 Task: Select the Always option in the banner.
Action: Mouse moved to (22, 567)
Screenshot: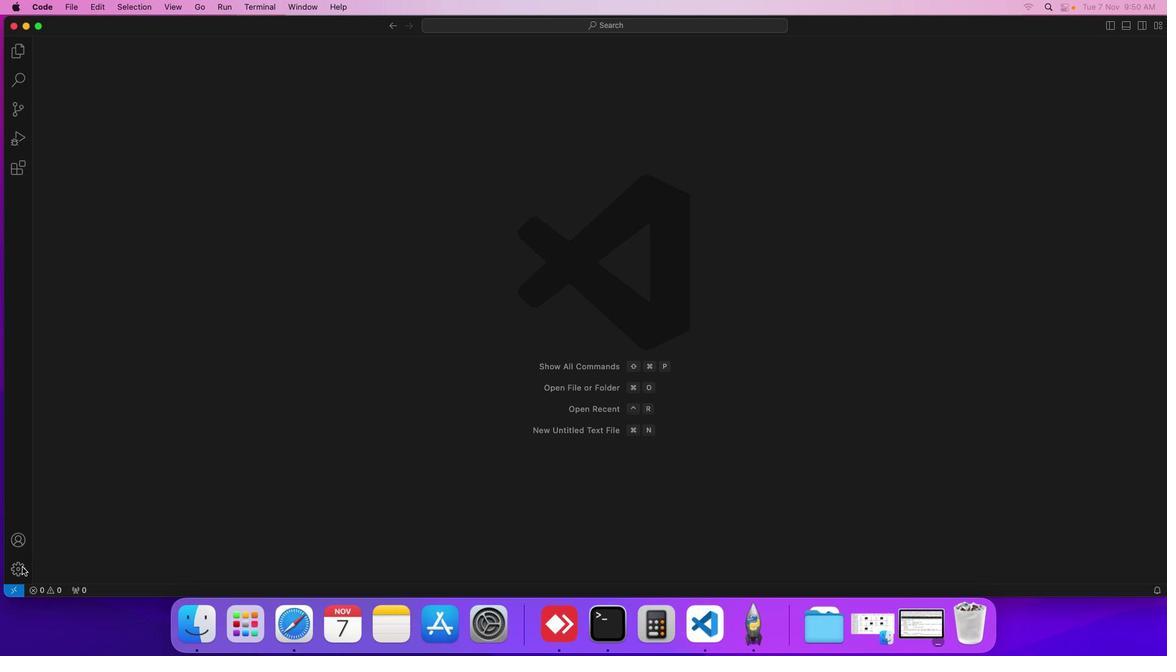 
Action: Mouse pressed left at (22, 567)
Screenshot: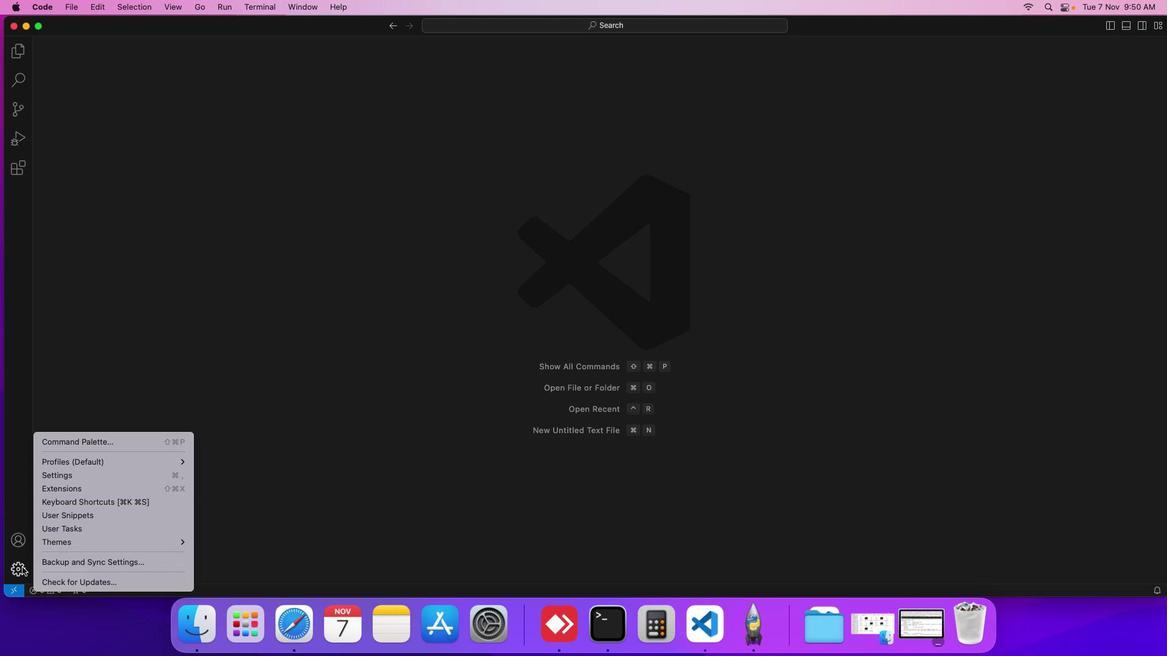 
Action: Mouse moved to (64, 473)
Screenshot: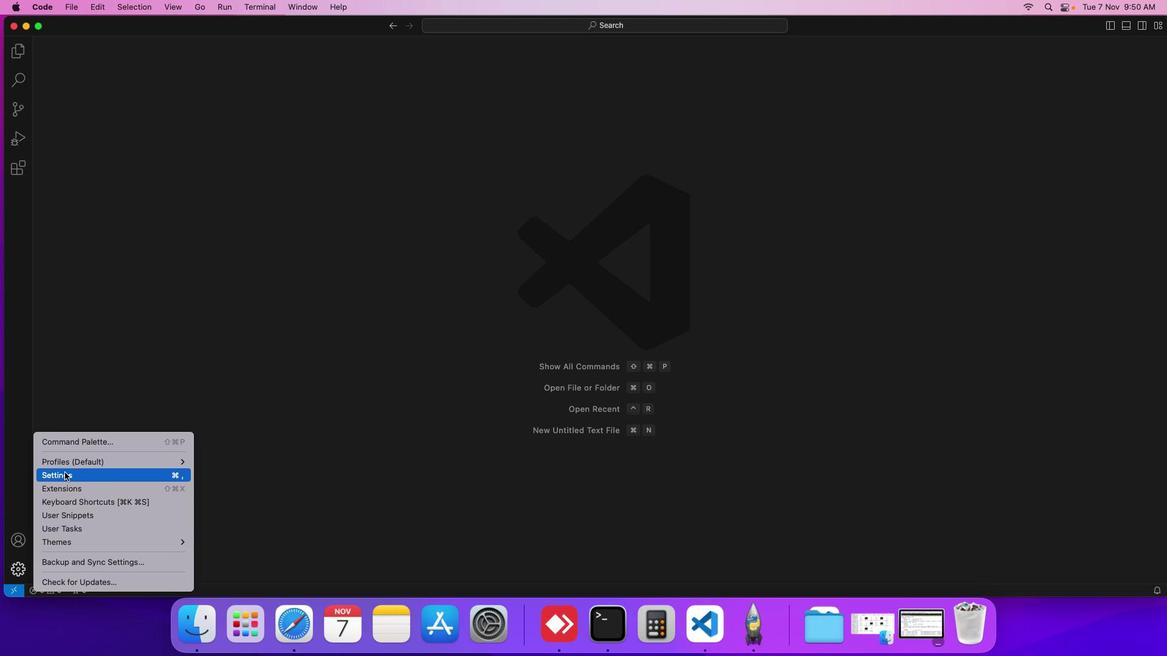 
Action: Mouse pressed left at (64, 473)
Screenshot: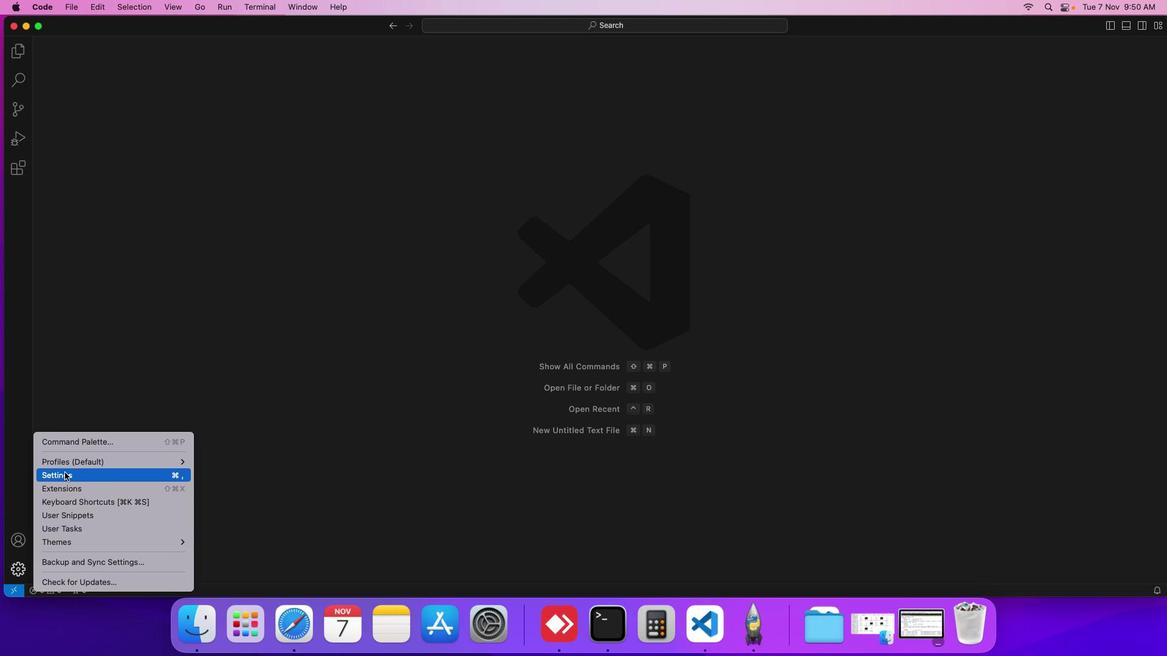 
Action: Mouse moved to (272, 208)
Screenshot: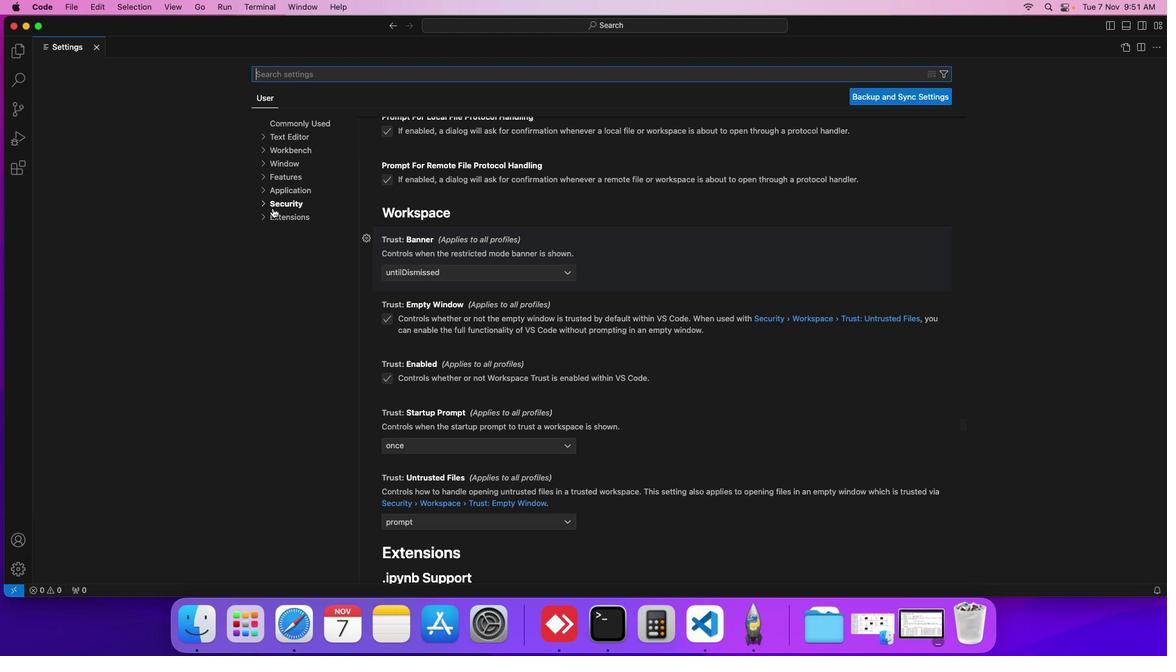 
Action: Mouse pressed left at (272, 208)
Screenshot: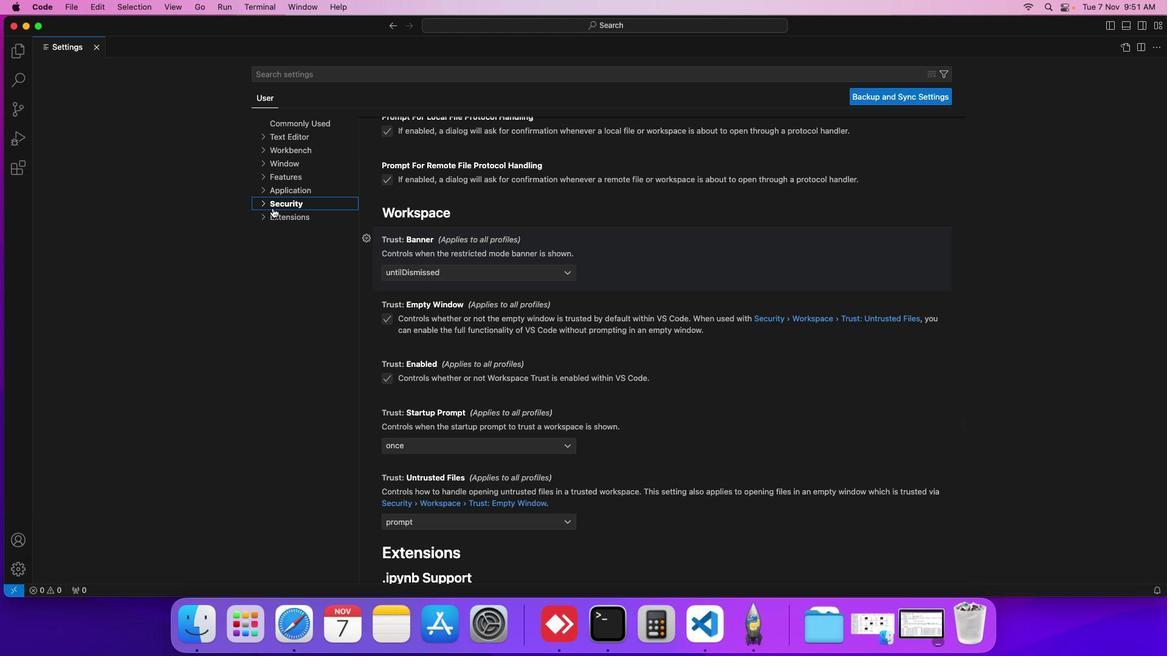
Action: Mouse moved to (283, 218)
Screenshot: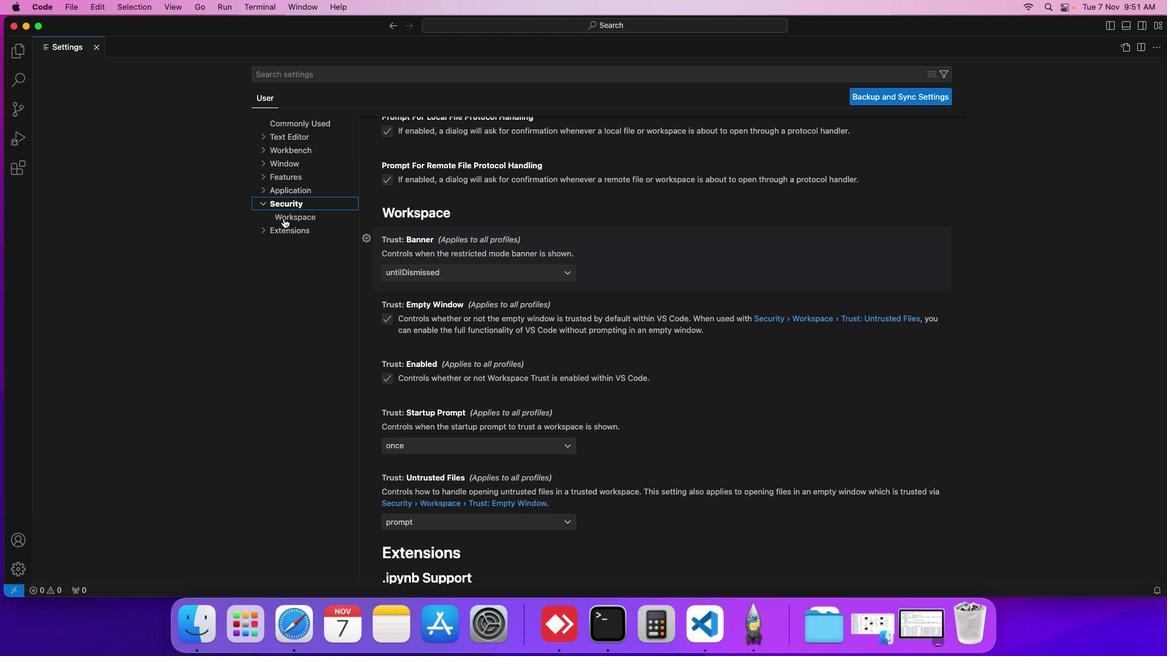 
Action: Mouse pressed left at (283, 218)
Screenshot: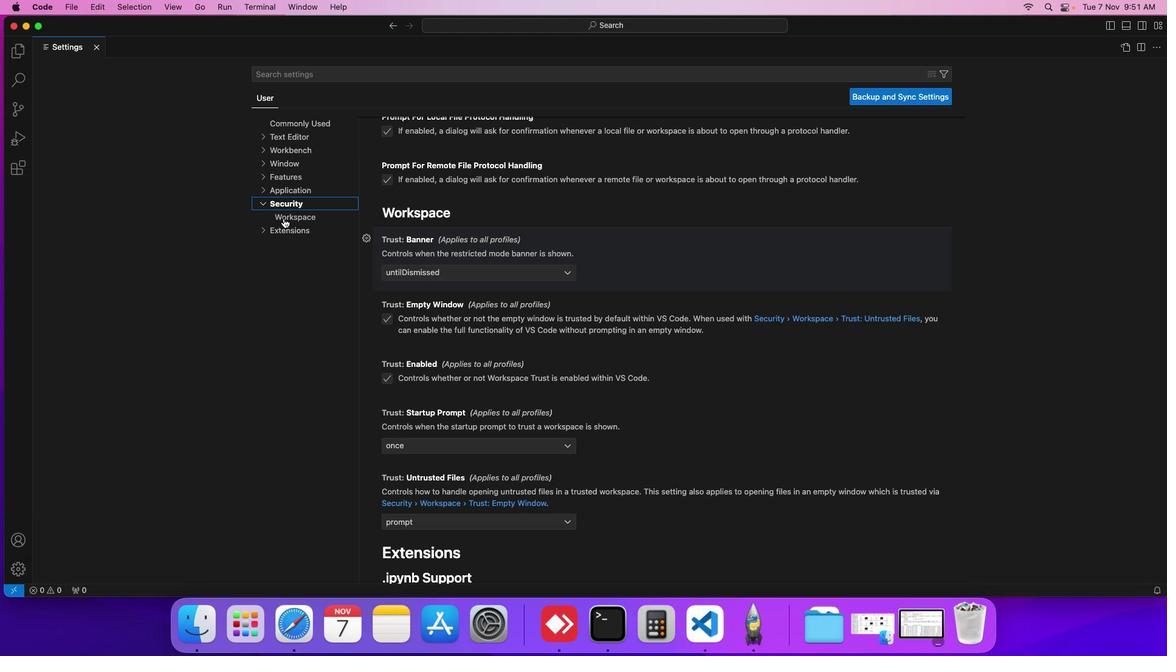 
Action: Mouse moved to (390, 191)
Screenshot: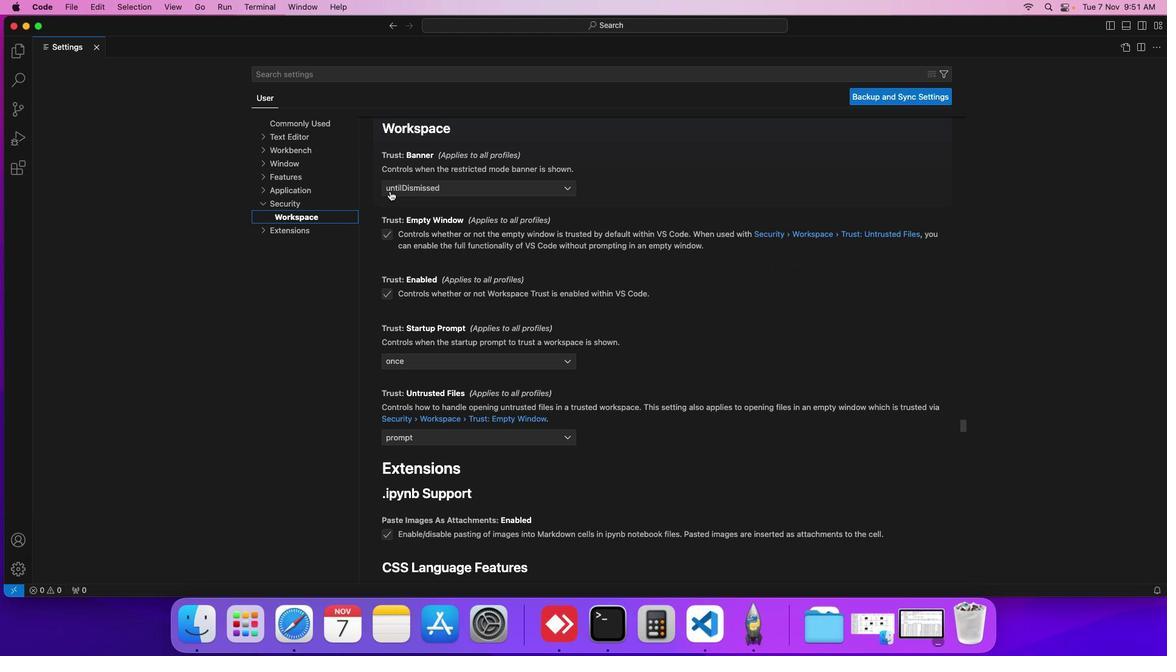 
Action: Mouse pressed left at (390, 191)
Screenshot: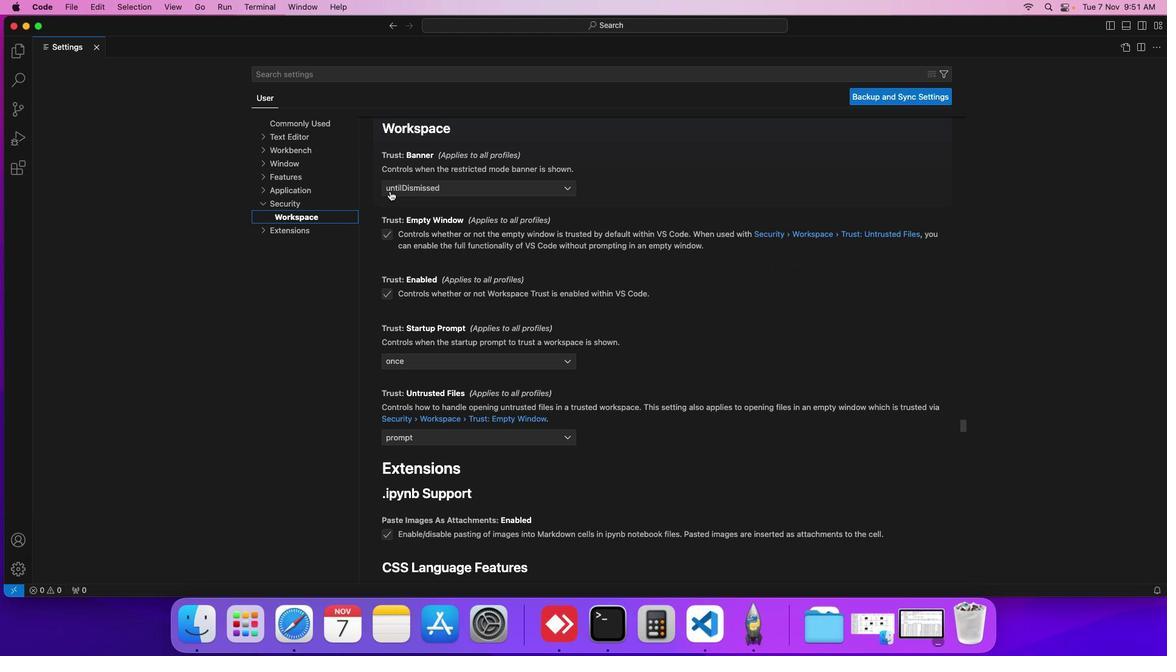 
Action: Mouse moved to (396, 201)
Screenshot: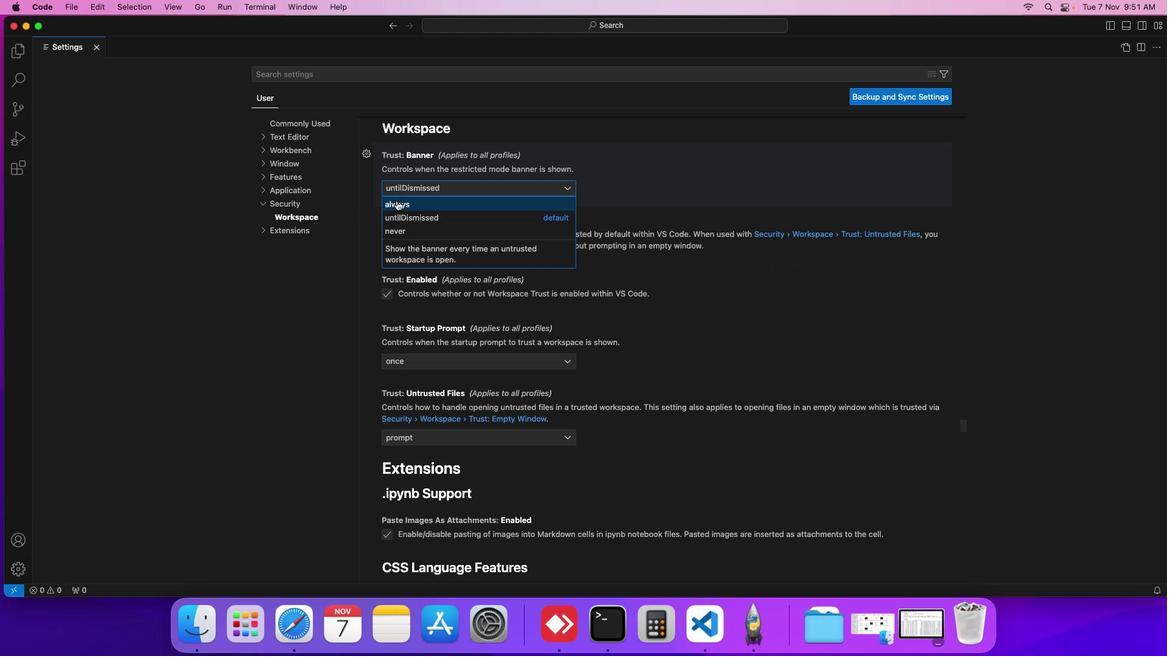 
Action: Mouse pressed left at (396, 201)
Screenshot: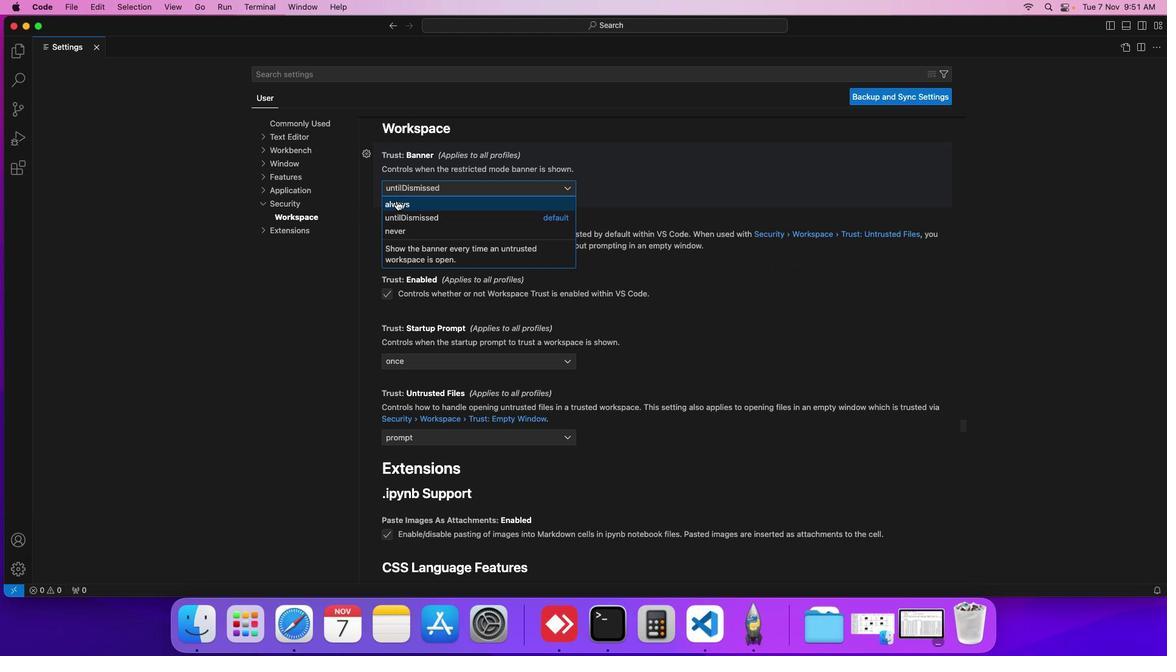 
Action: Mouse moved to (485, 200)
Screenshot: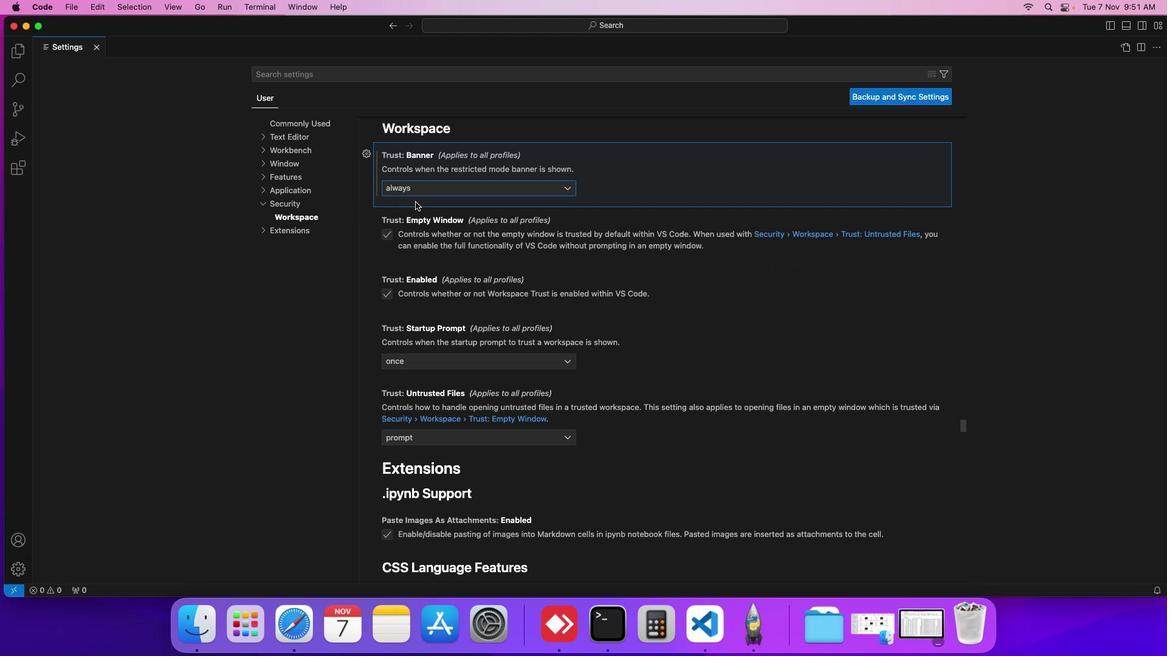 
